 Task: Change the disability to prefer not to say.
Action: Mouse moved to (512, 404)
Screenshot: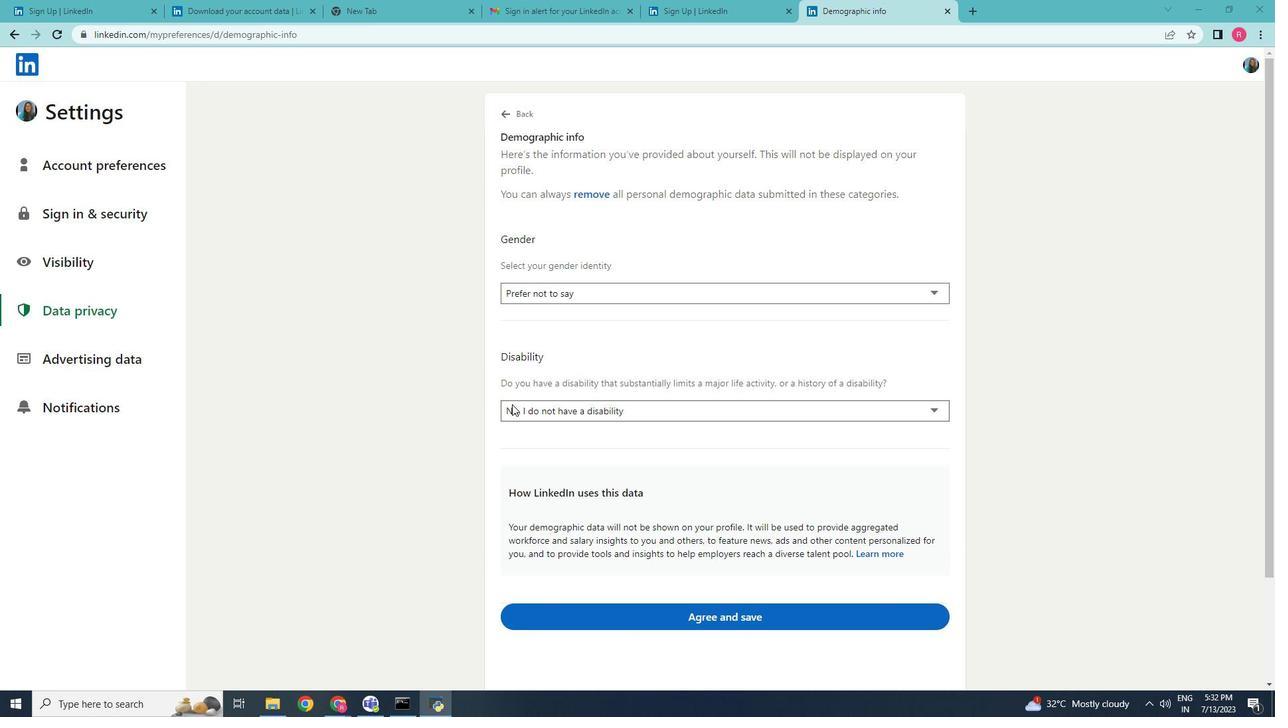 
Action: Mouse pressed left at (512, 404)
Screenshot: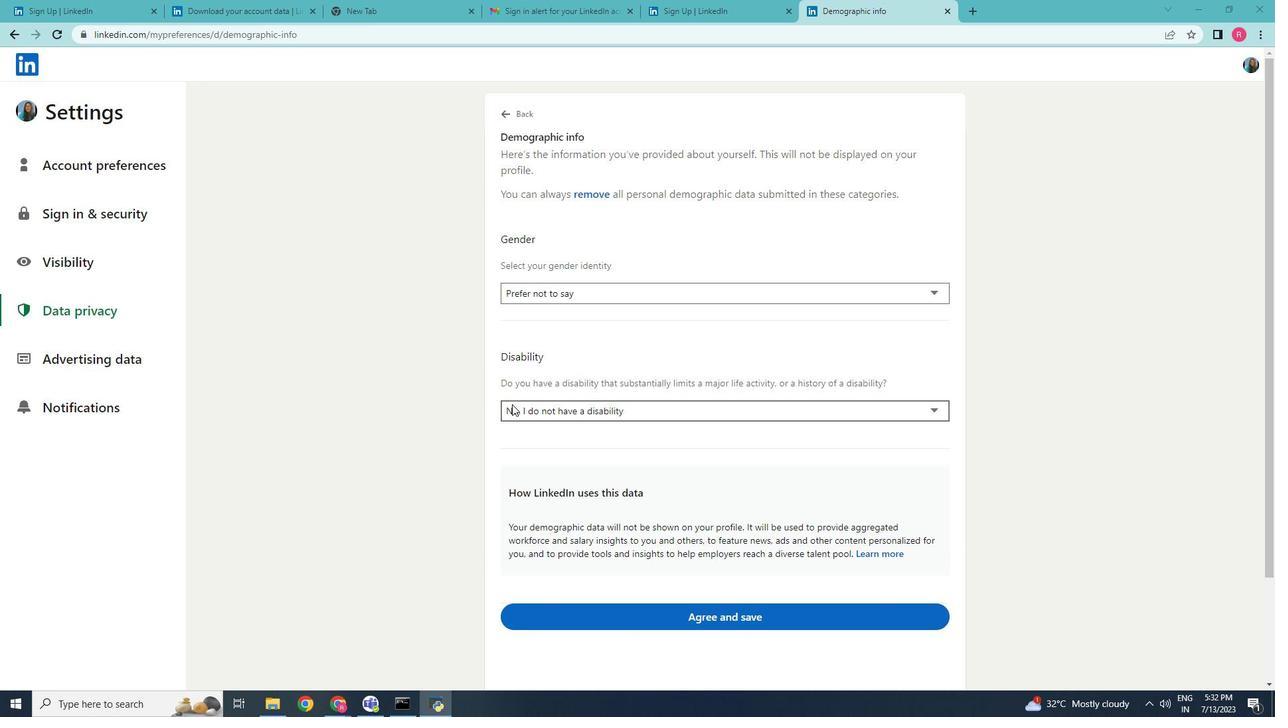 
Action: Mouse moved to (518, 475)
Screenshot: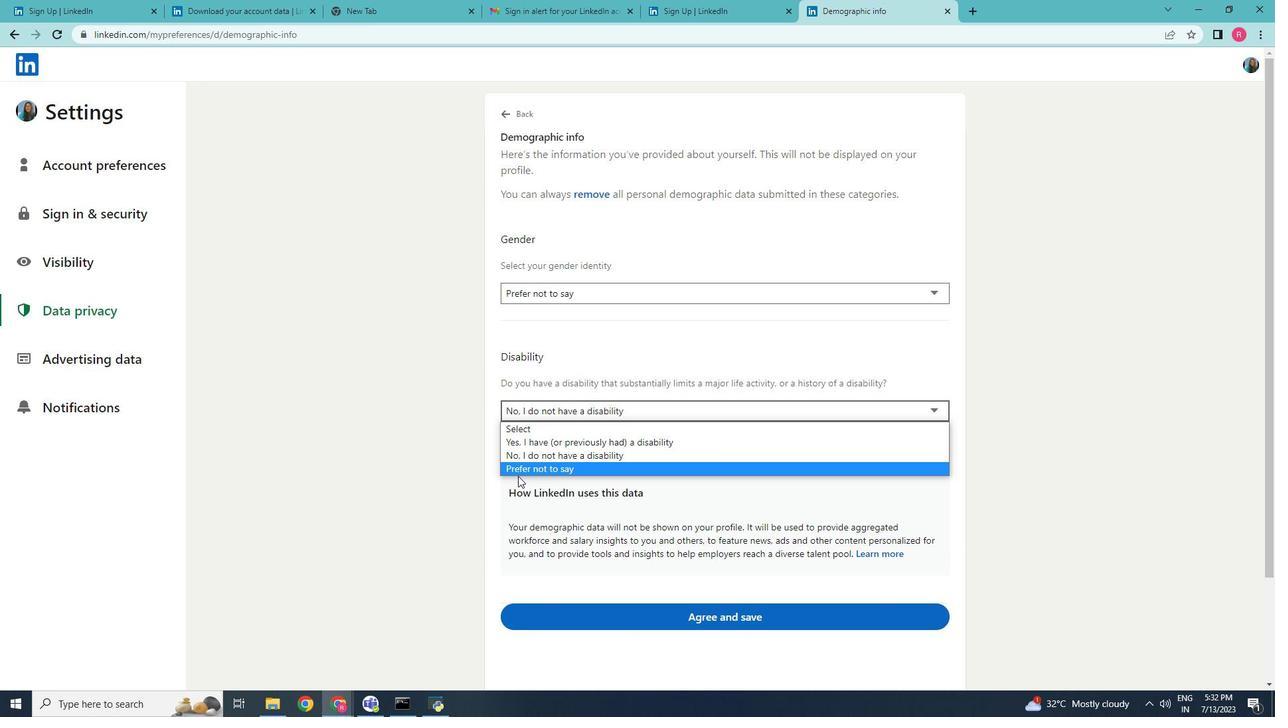 
Action: Mouse pressed left at (518, 475)
Screenshot: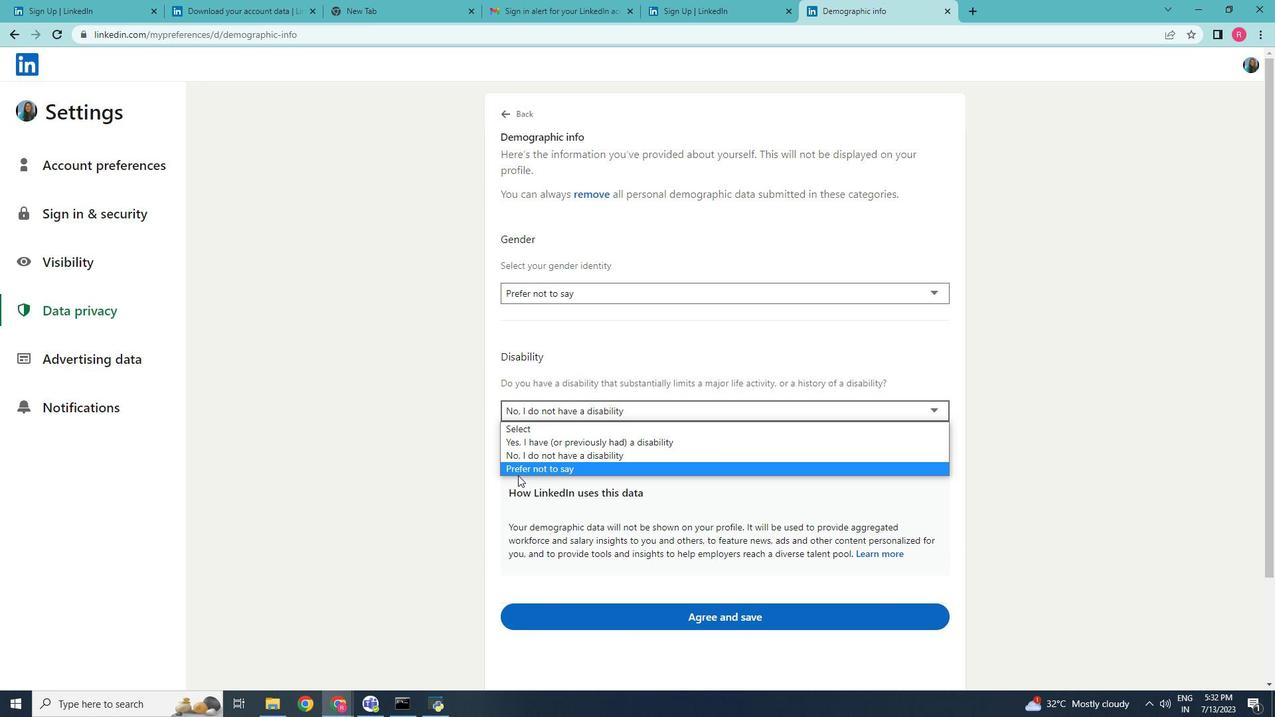 
Action: Mouse moved to (516, 466)
Screenshot: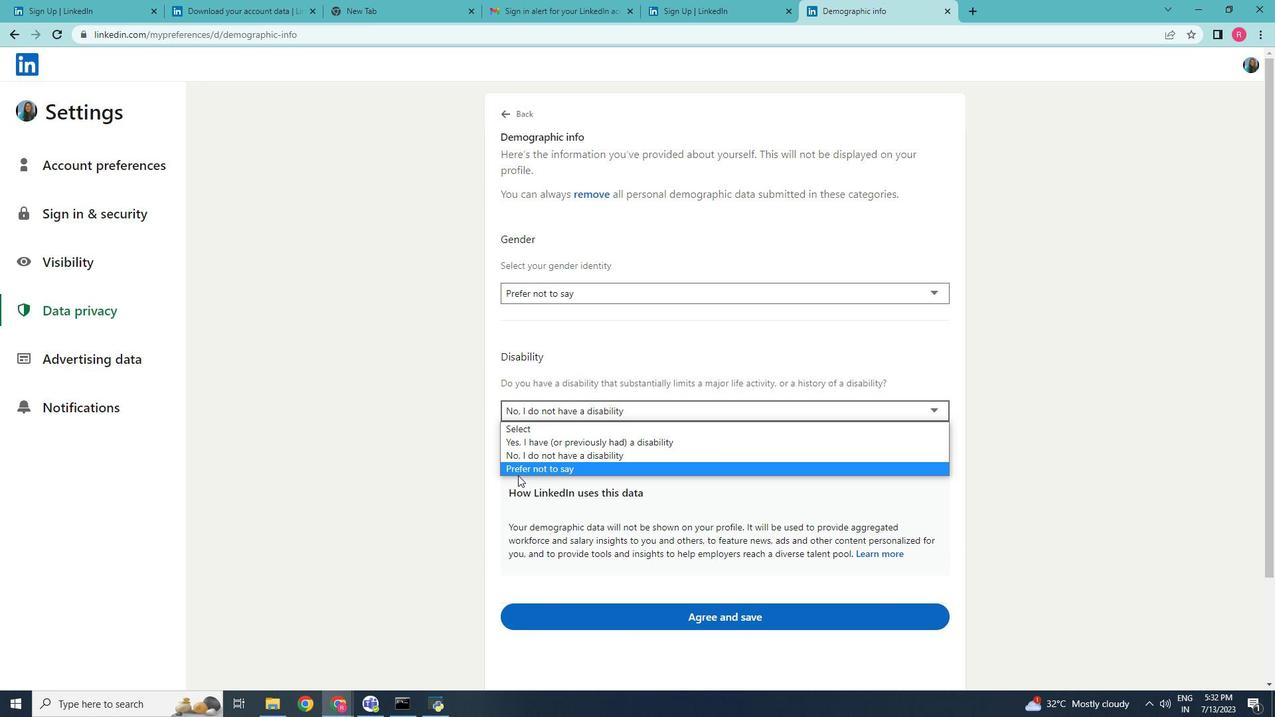 
Action: Mouse pressed left at (516, 466)
Screenshot: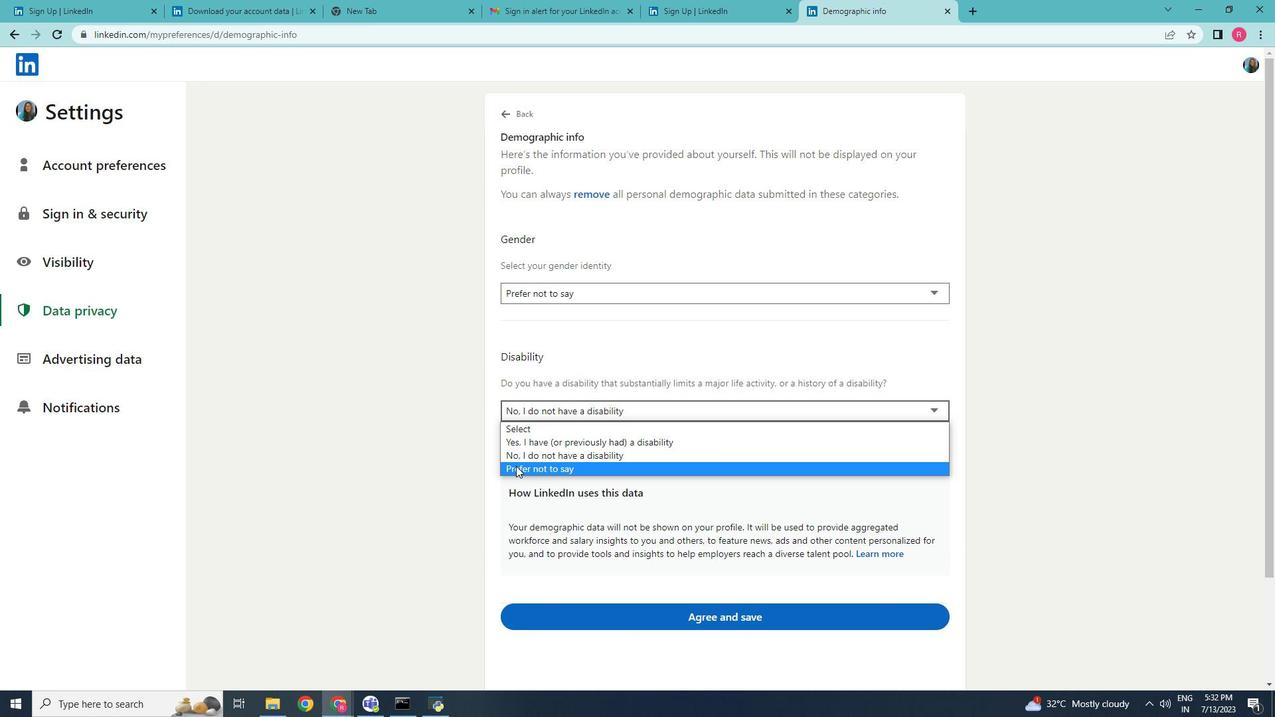 
